 Task: Set "Direct MV prediction mode" for "H.264/MPEG-4 Part 10/AVC encoder (x264)" to spatial.
Action: Mouse moved to (123, 19)
Screenshot: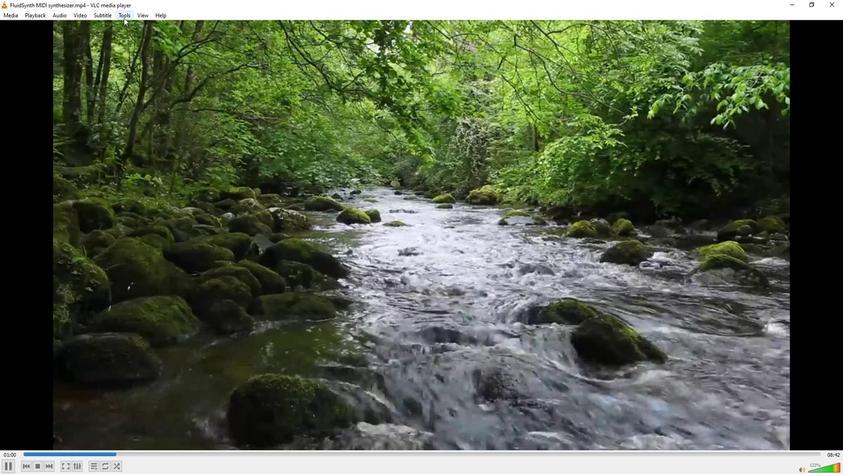 
Action: Mouse pressed left at (123, 19)
Screenshot: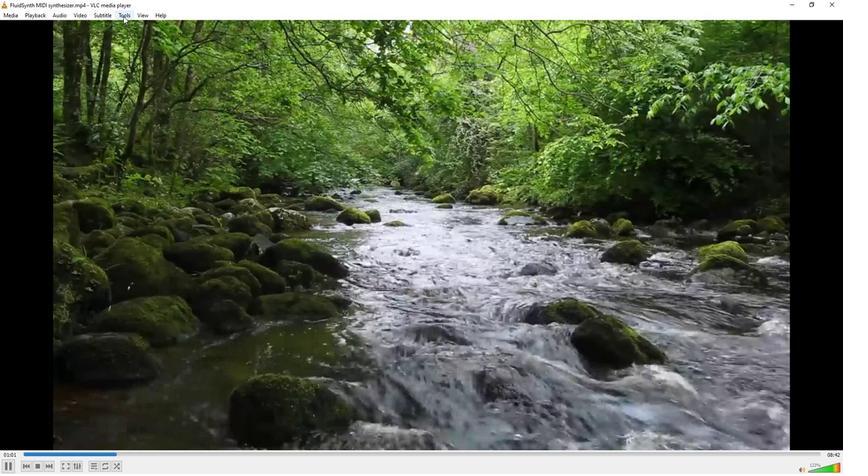 
Action: Mouse moved to (160, 117)
Screenshot: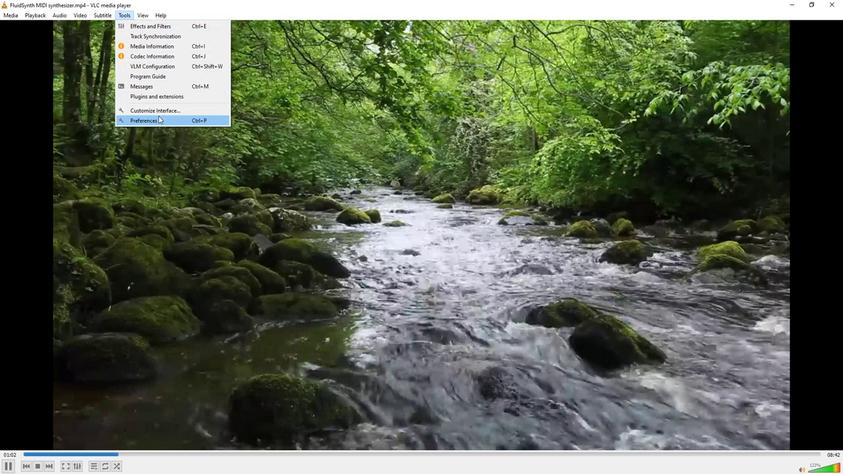 
Action: Mouse pressed left at (160, 117)
Screenshot: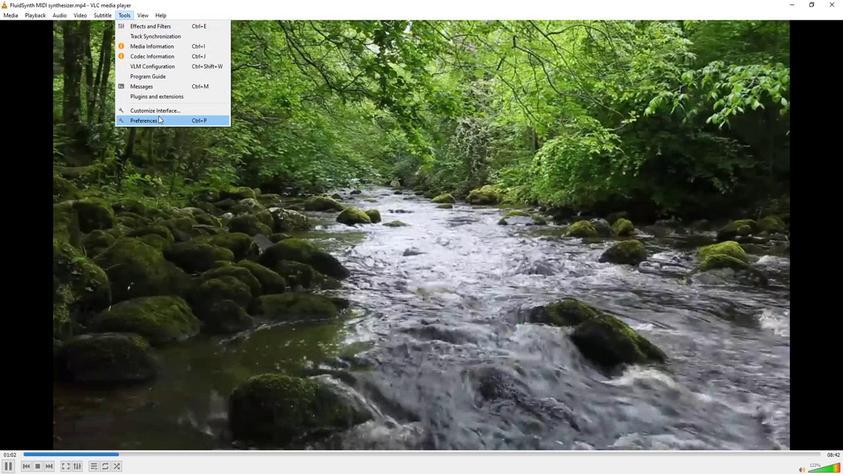 
Action: Mouse moved to (98, 367)
Screenshot: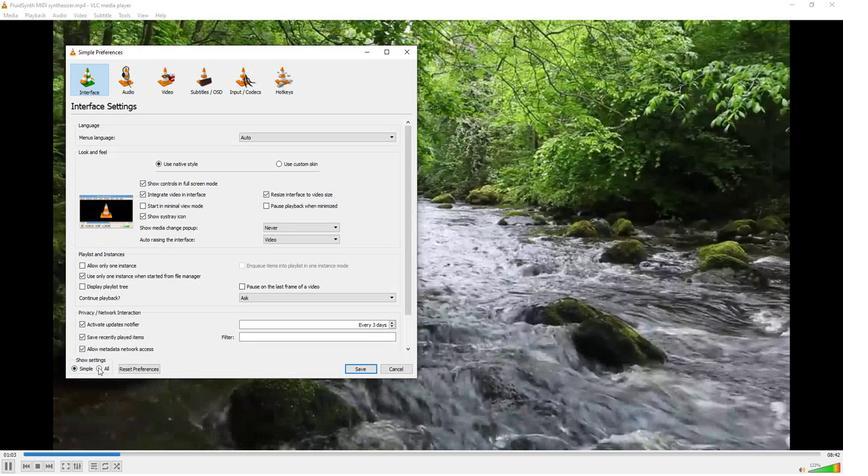 
Action: Mouse pressed left at (98, 367)
Screenshot: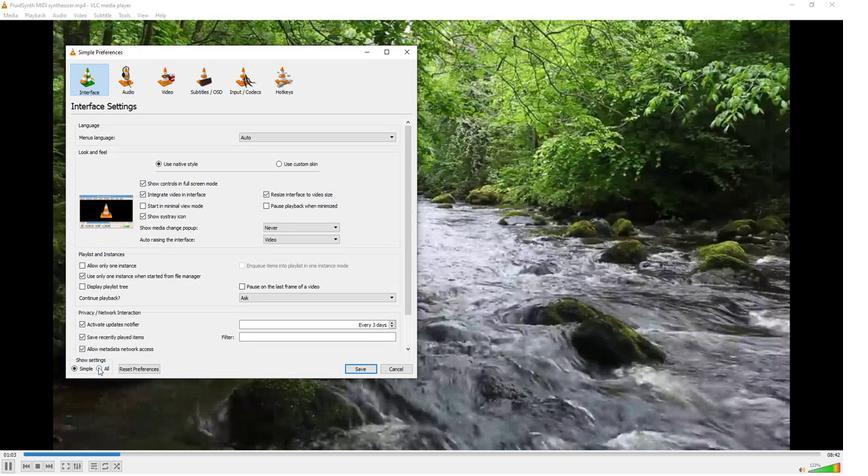 
Action: Mouse moved to (86, 281)
Screenshot: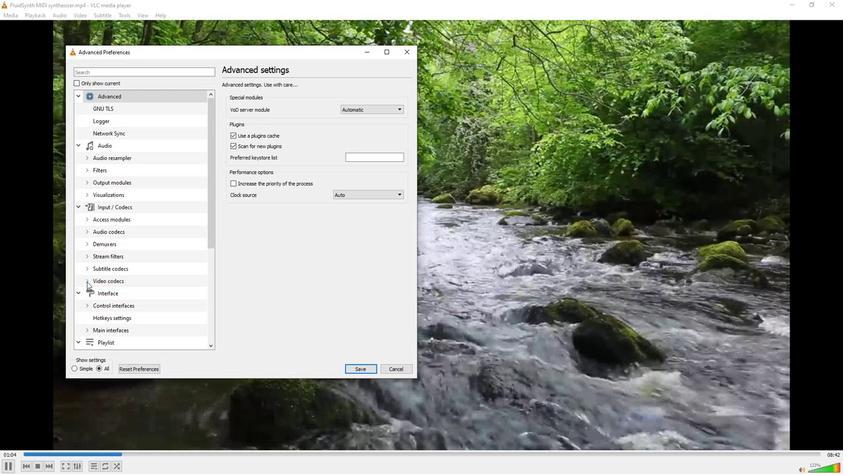 
Action: Mouse pressed left at (86, 281)
Screenshot: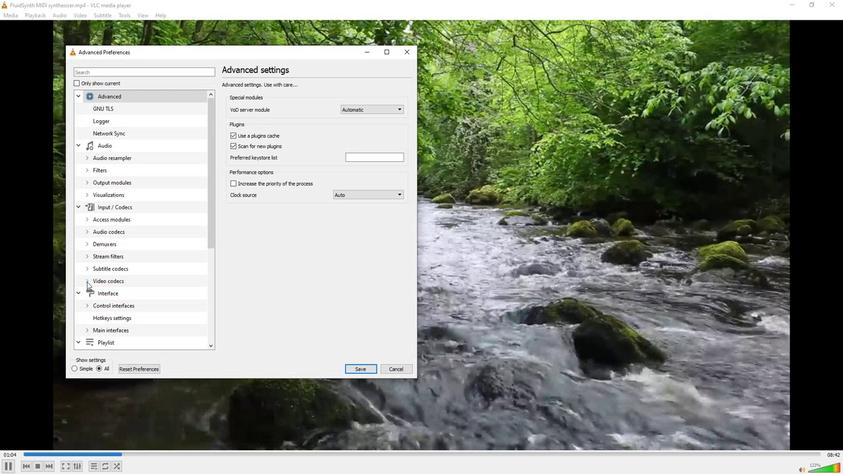 
Action: Mouse moved to (101, 297)
Screenshot: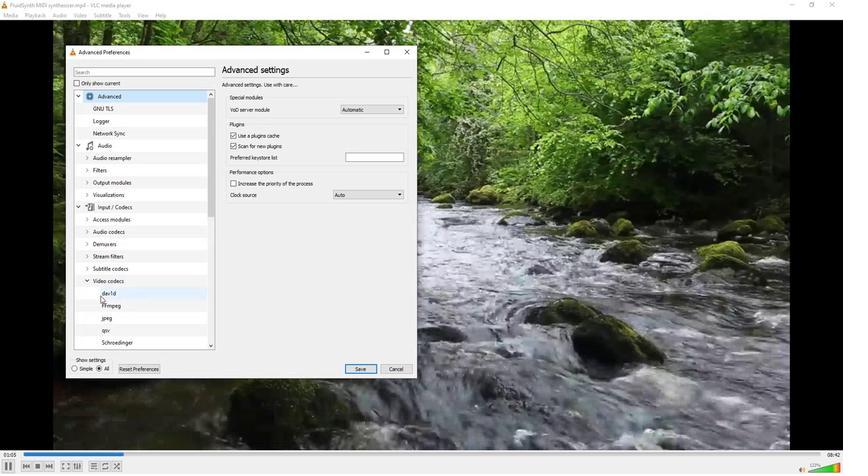 
Action: Mouse scrolled (101, 296) with delta (0, 0)
Screenshot: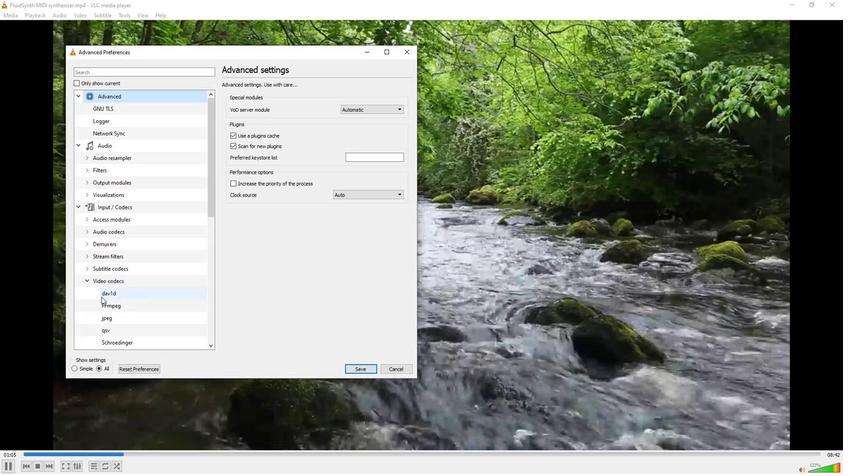 
Action: Mouse moved to (120, 337)
Screenshot: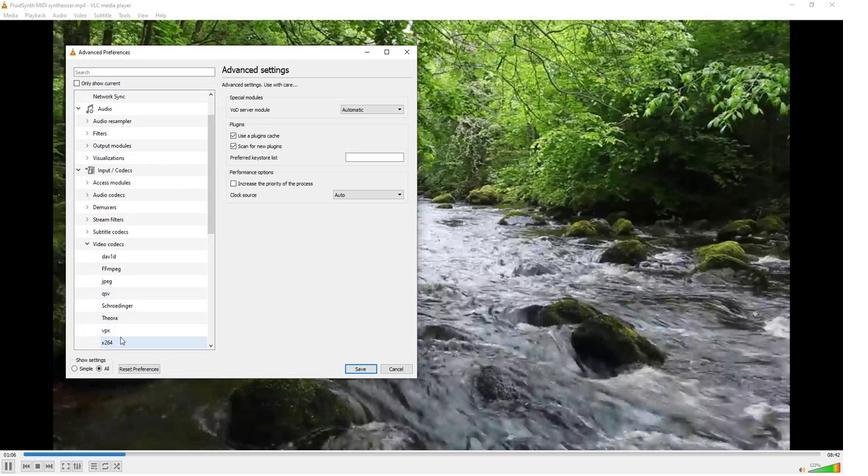 
Action: Mouse pressed left at (120, 337)
Screenshot: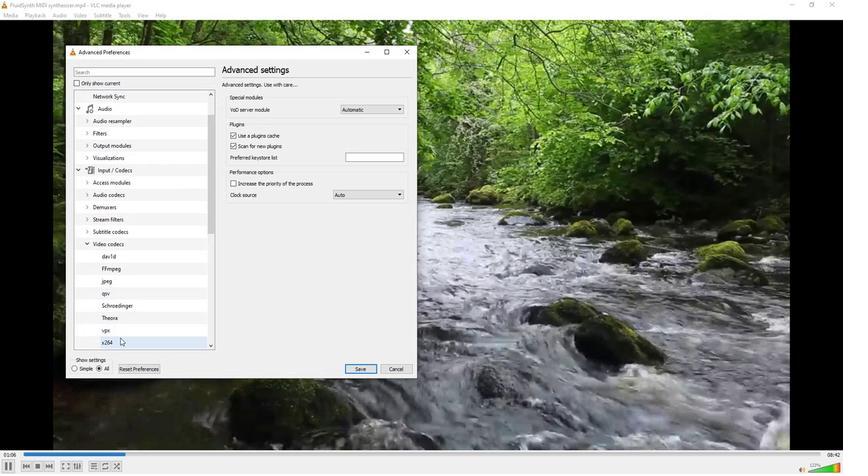 
Action: Mouse moved to (256, 281)
Screenshot: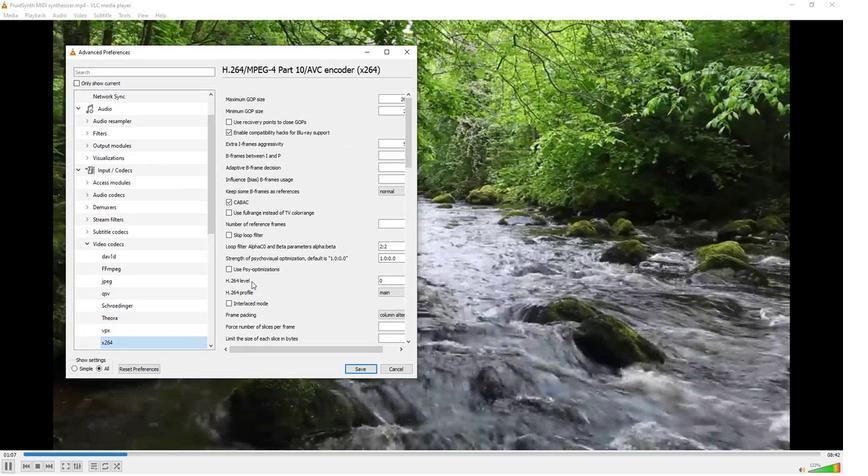 
Action: Mouse scrolled (256, 281) with delta (0, 0)
Screenshot: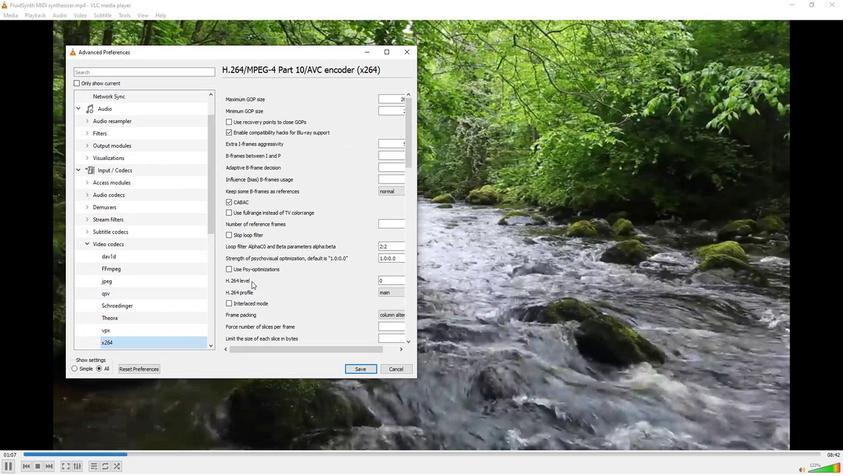 
Action: Mouse scrolled (256, 281) with delta (0, 0)
Screenshot: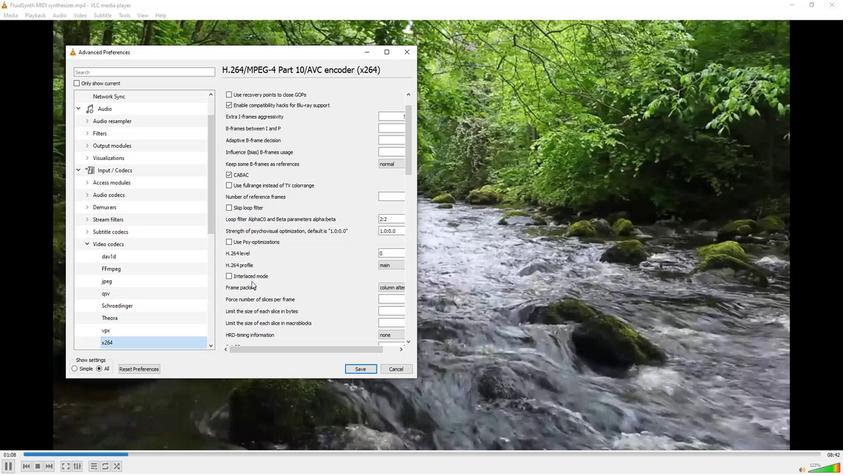 
Action: Mouse scrolled (256, 281) with delta (0, 0)
Screenshot: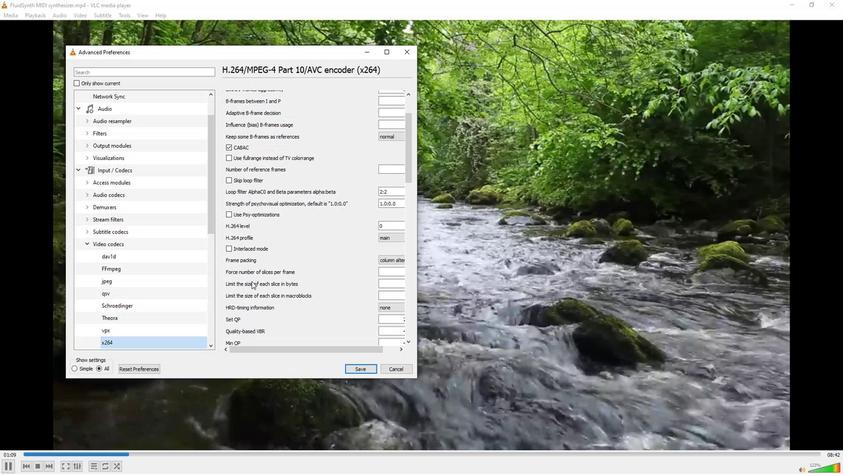 
Action: Mouse scrolled (256, 281) with delta (0, 0)
Screenshot: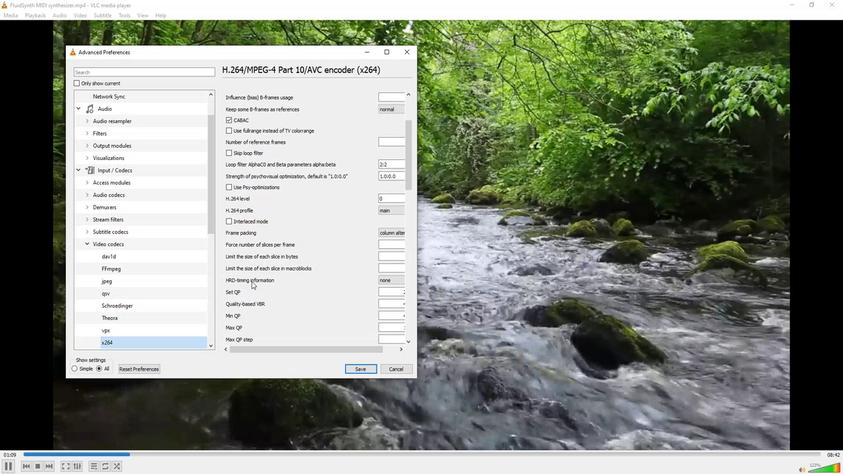 
Action: Mouse scrolled (256, 281) with delta (0, 0)
Screenshot: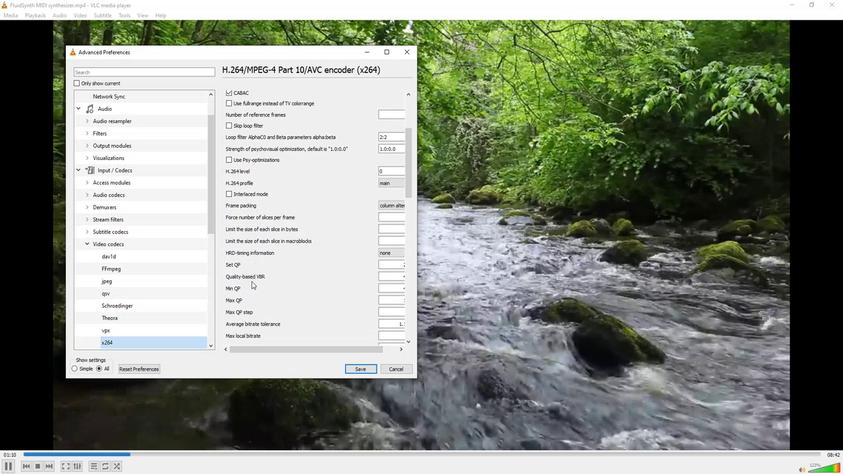 
Action: Mouse scrolled (256, 281) with delta (0, 0)
Screenshot: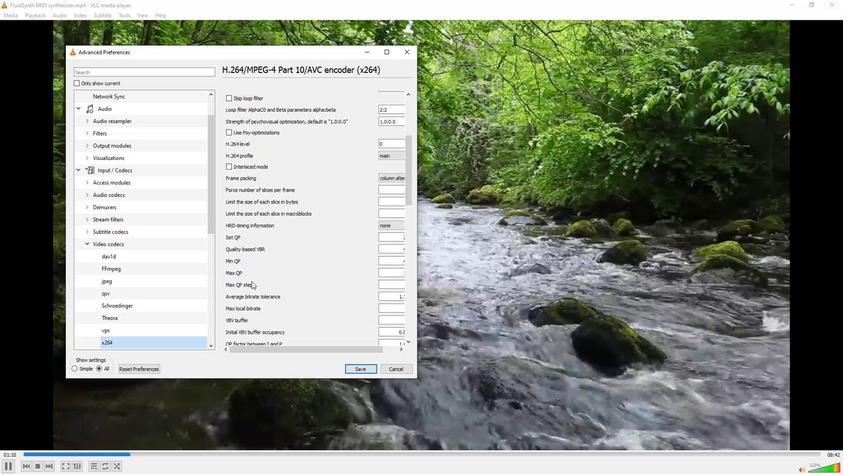 
Action: Mouse scrolled (256, 281) with delta (0, 0)
Screenshot: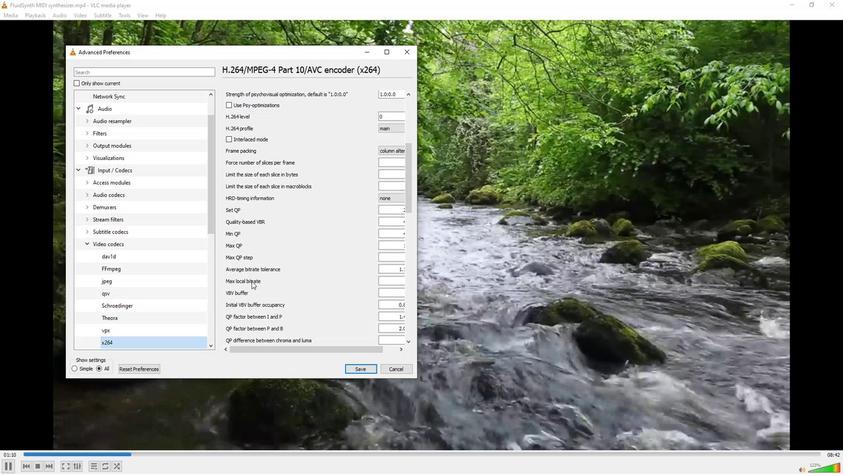 
Action: Mouse scrolled (256, 281) with delta (0, 0)
Screenshot: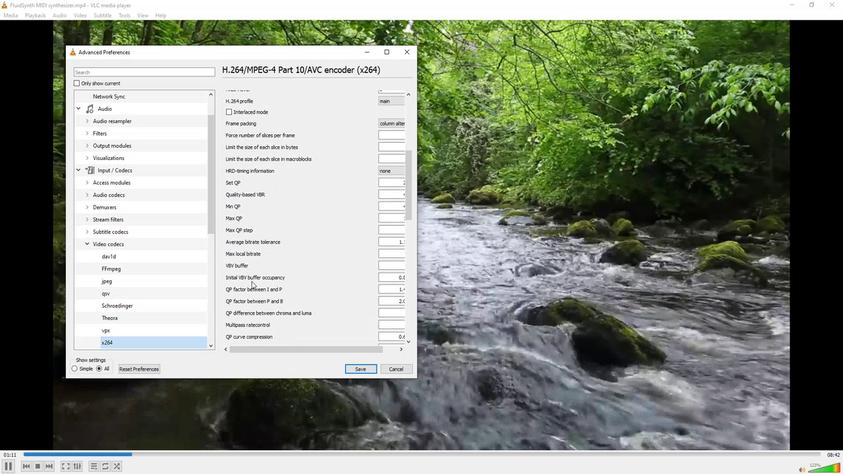 
Action: Mouse scrolled (256, 281) with delta (0, 0)
Screenshot: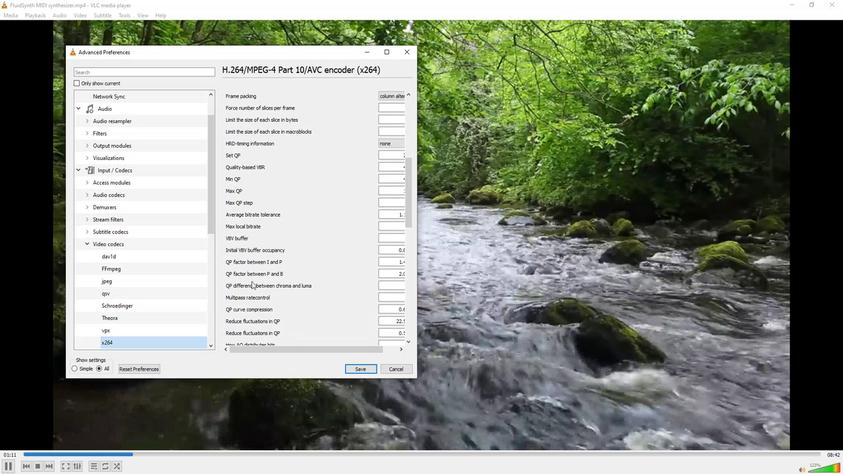 
Action: Mouse scrolled (256, 281) with delta (0, 0)
Screenshot: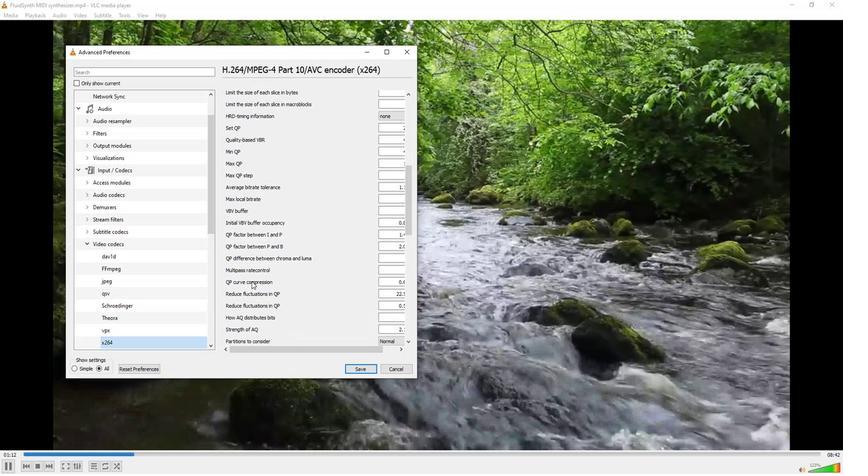
Action: Mouse moved to (357, 349)
Screenshot: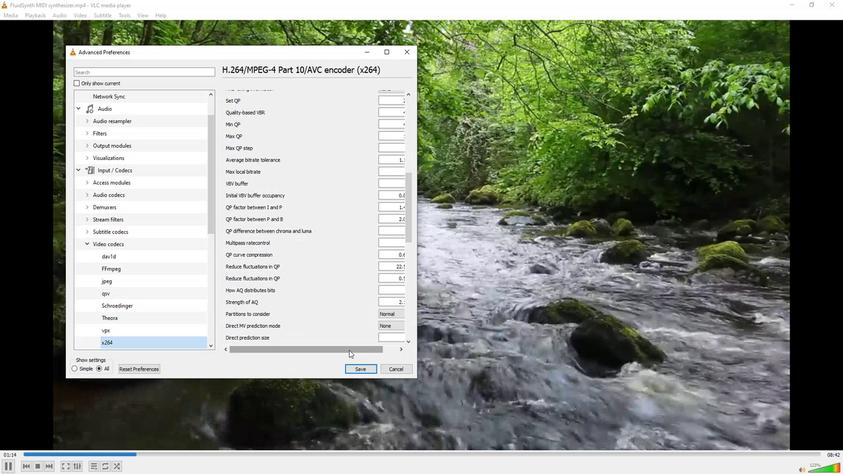
Action: Mouse pressed left at (357, 349)
Screenshot: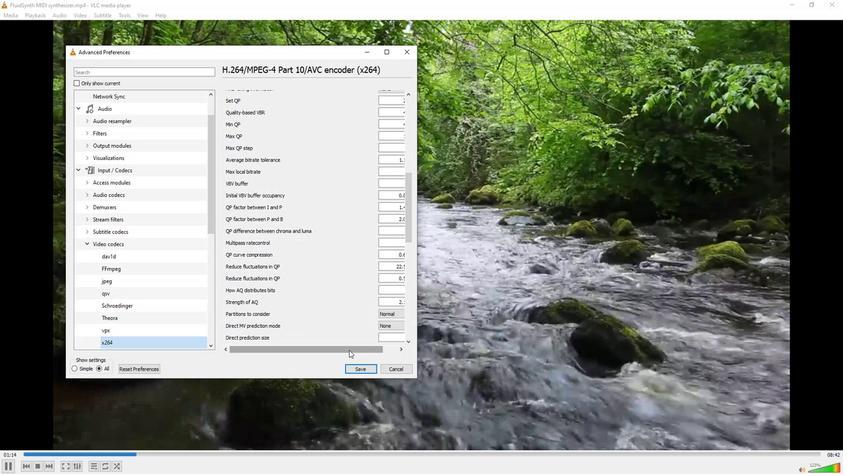 
Action: Mouse moved to (395, 325)
Screenshot: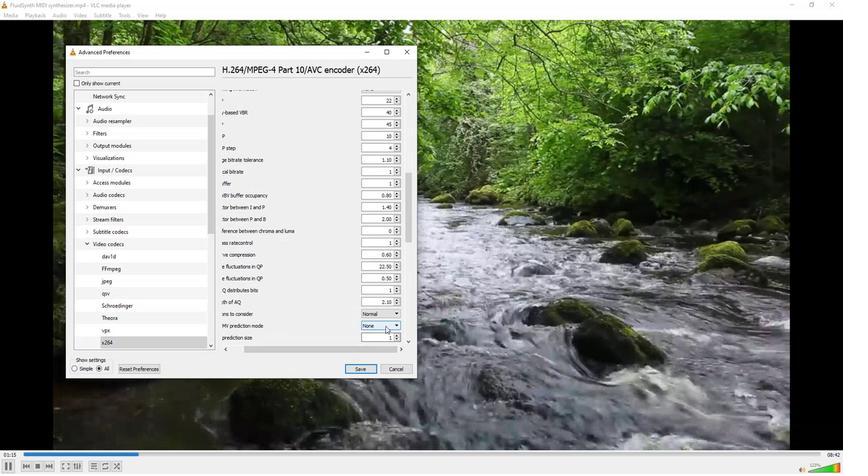 
Action: Mouse pressed left at (395, 325)
Screenshot: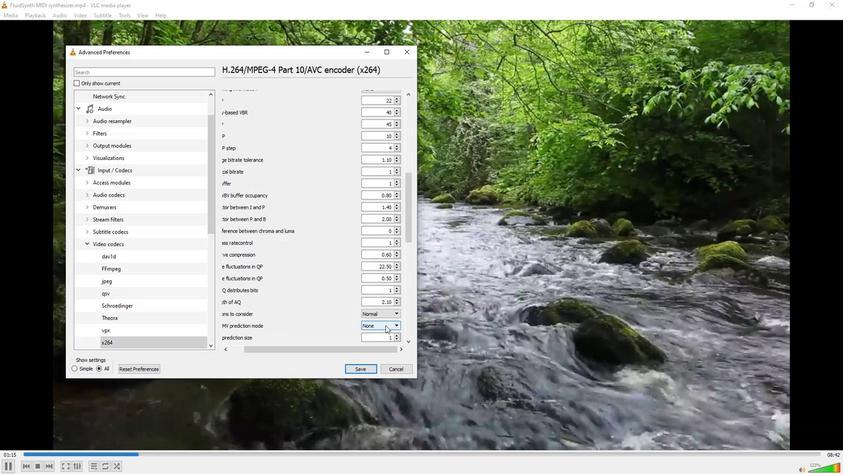 
Action: Mouse moved to (390, 339)
Screenshot: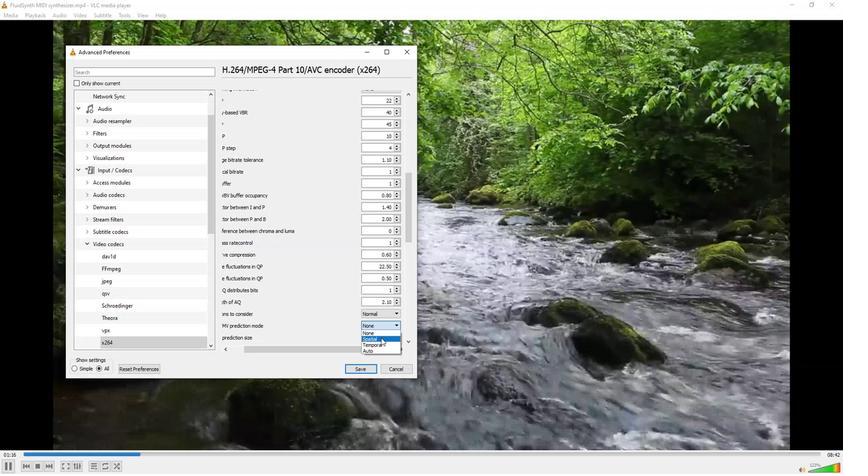 
Action: Mouse pressed left at (390, 339)
Screenshot: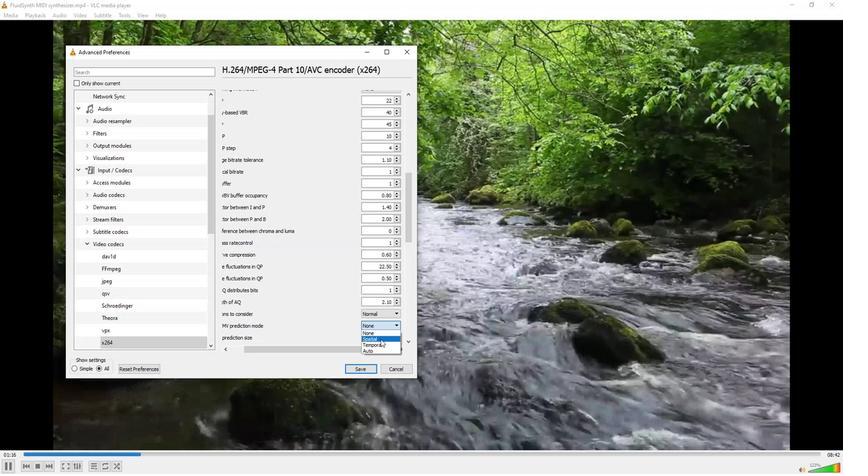 
Action: Mouse moved to (374, 339)
Screenshot: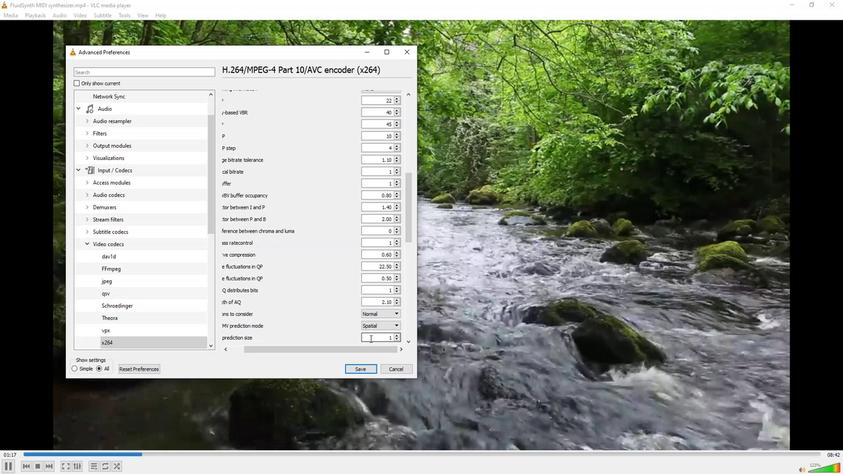 
